 Task: Add Barlean's Lignan Flax Oil to the cart.
Action: Mouse moved to (238, 121)
Screenshot: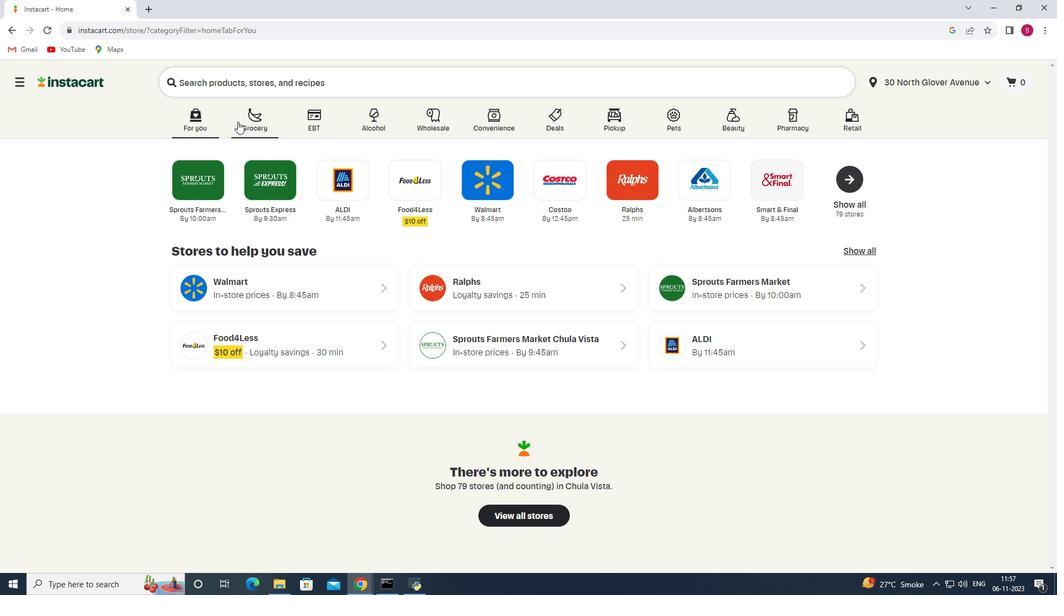 
Action: Mouse pressed left at (238, 121)
Screenshot: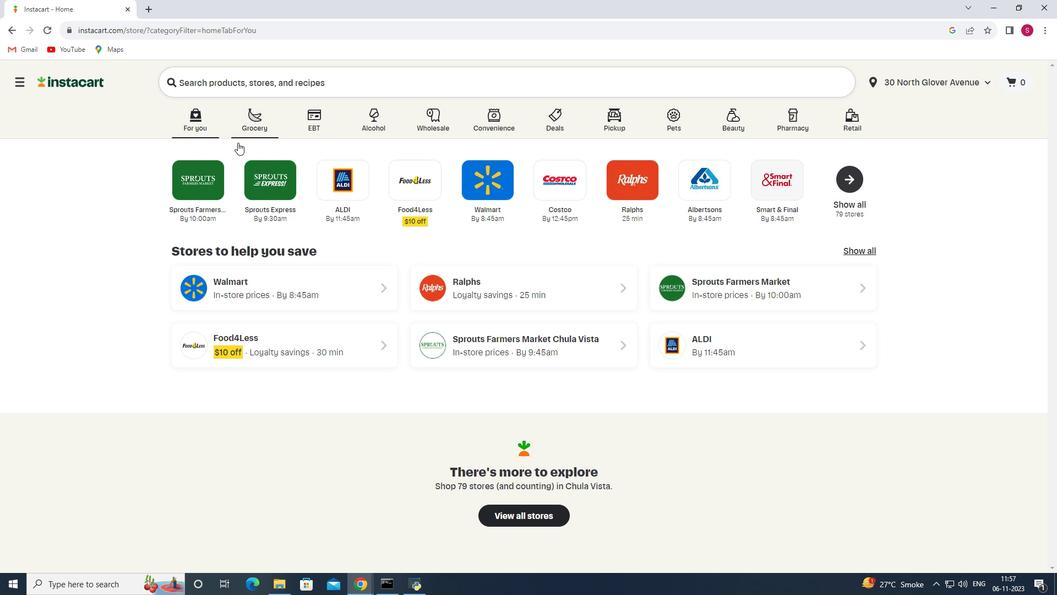 
Action: Mouse moved to (232, 309)
Screenshot: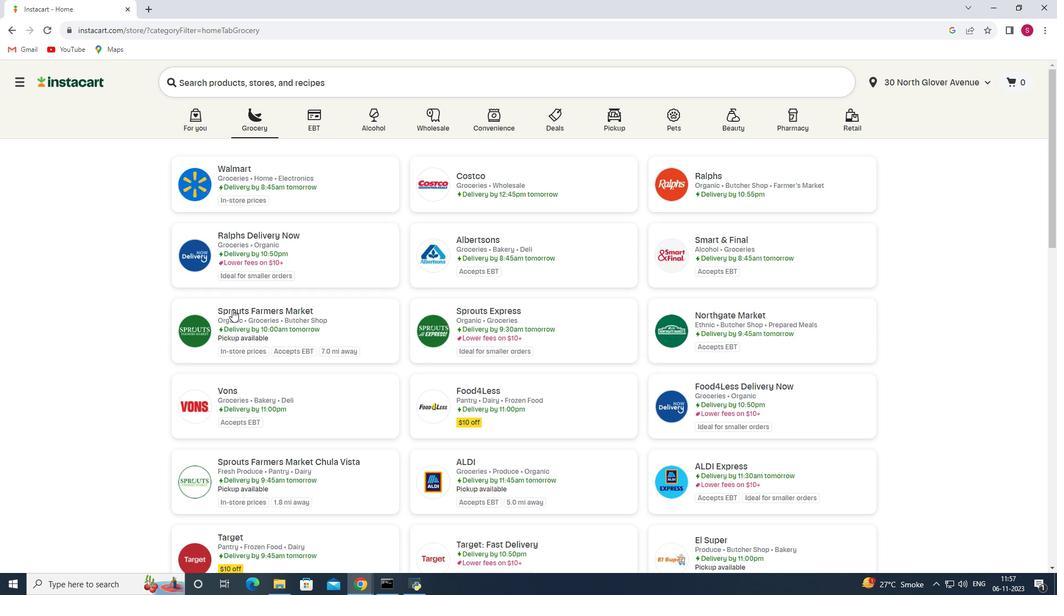 
Action: Mouse pressed left at (232, 309)
Screenshot: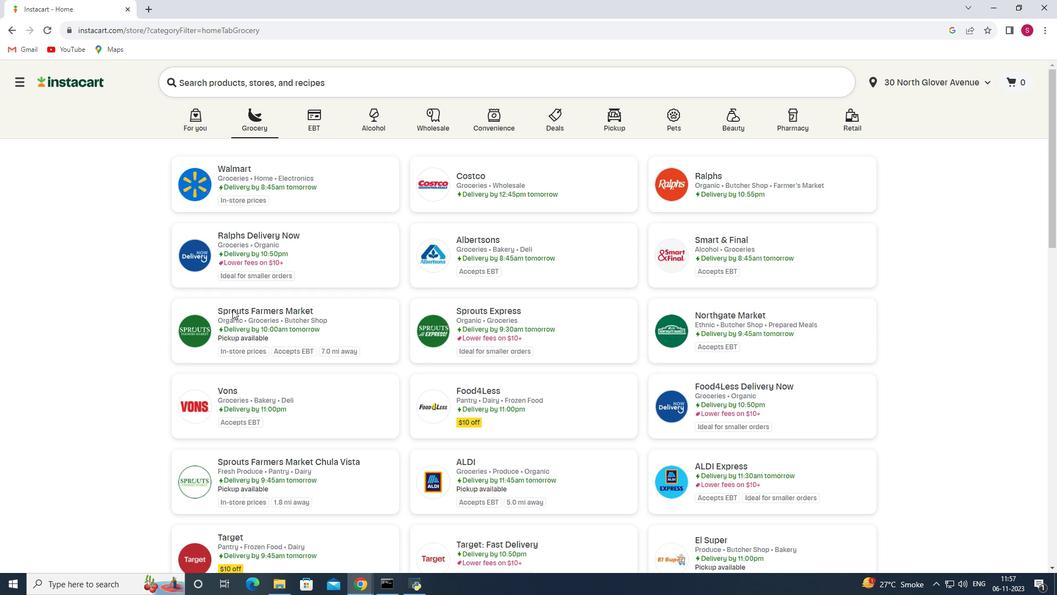 
Action: Mouse moved to (78, 343)
Screenshot: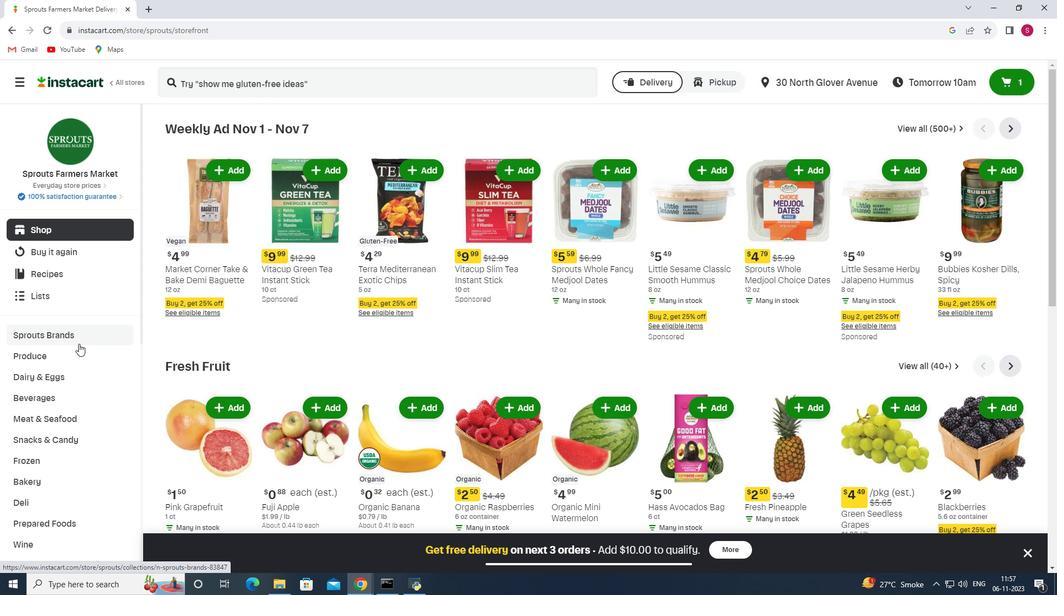 
Action: Mouse scrolled (78, 343) with delta (0, 0)
Screenshot: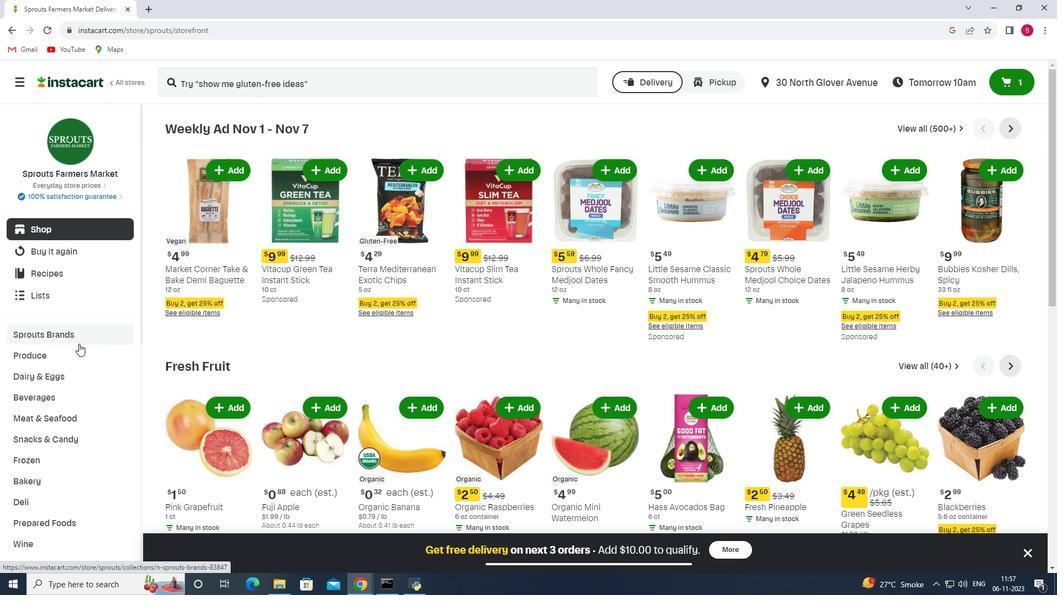 
Action: Mouse scrolled (78, 343) with delta (0, 0)
Screenshot: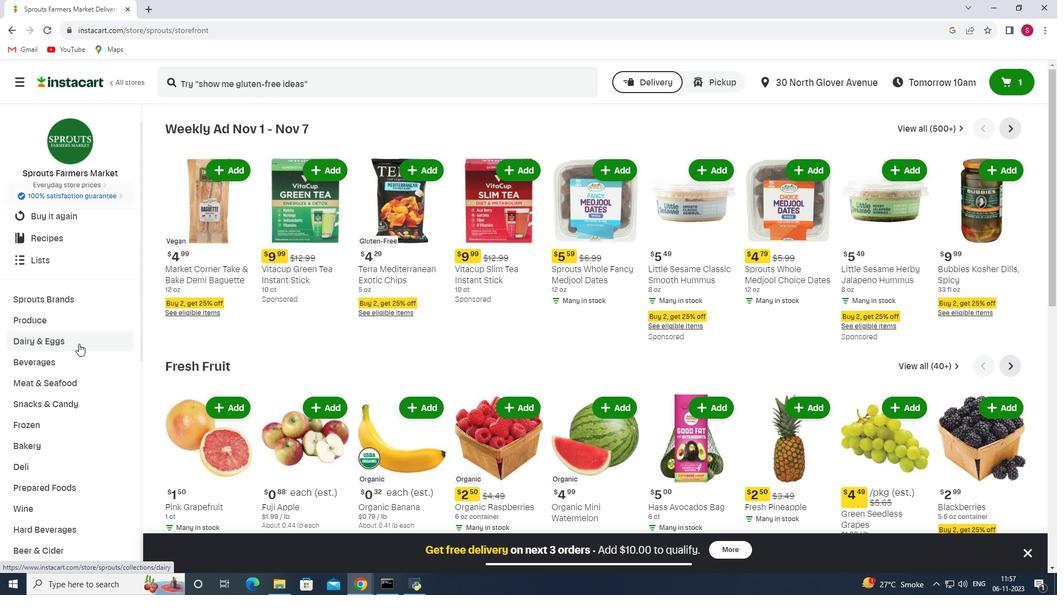
Action: Mouse scrolled (78, 343) with delta (0, 0)
Screenshot: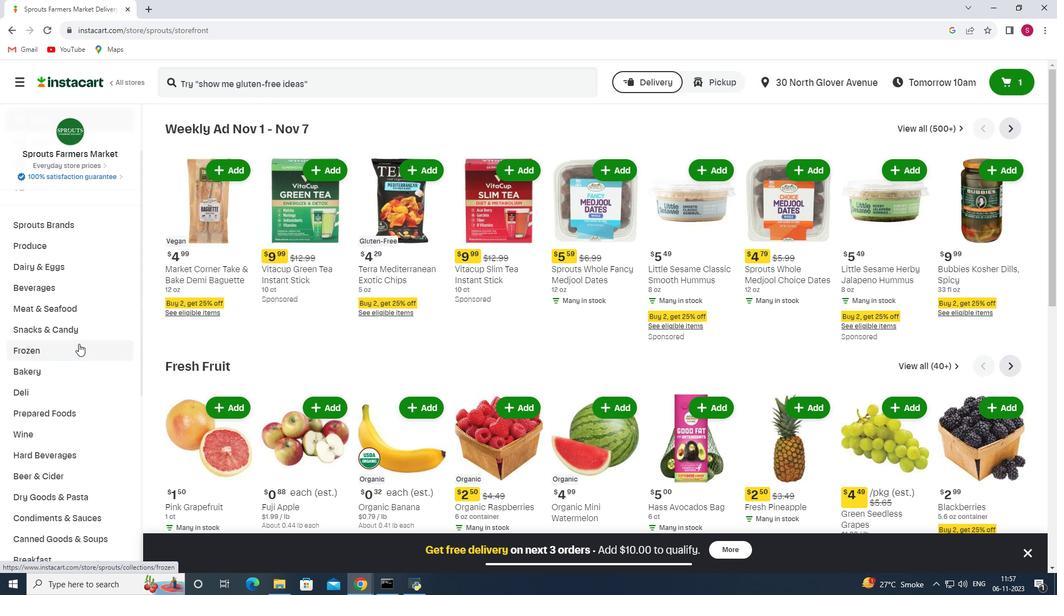 
Action: Mouse scrolled (78, 343) with delta (0, 0)
Screenshot: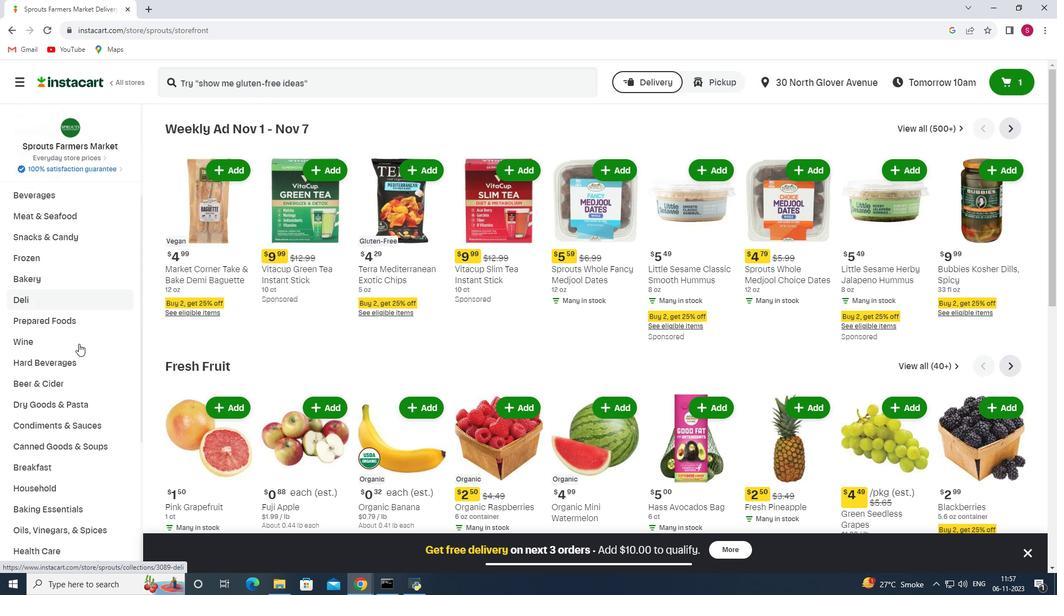
Action: Mouse scrolled (78, 343) with delta (0, 0)
Screenshot: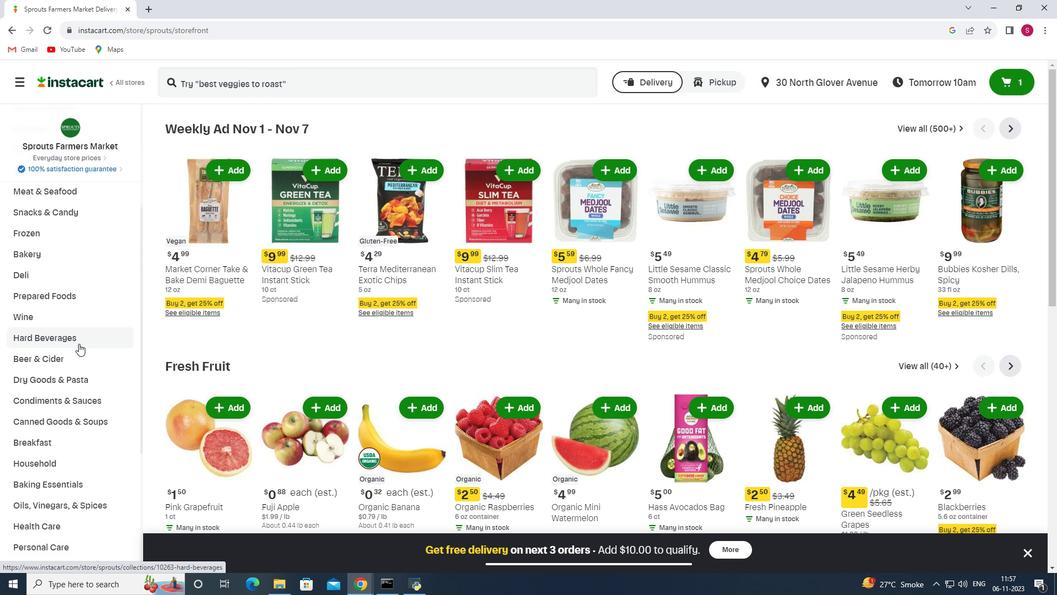 
Action: Mouse scrolled (78, 343) with delta (0, 0)
Screenshot: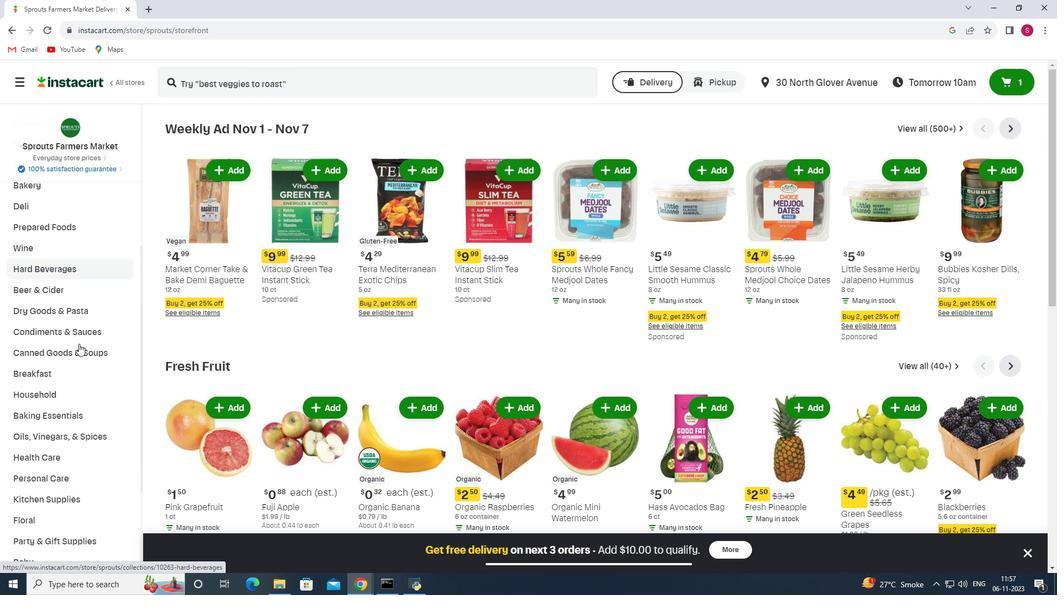 
Action: Mouse scrolled (78, 343) with delta (0, 0)
Screenshot: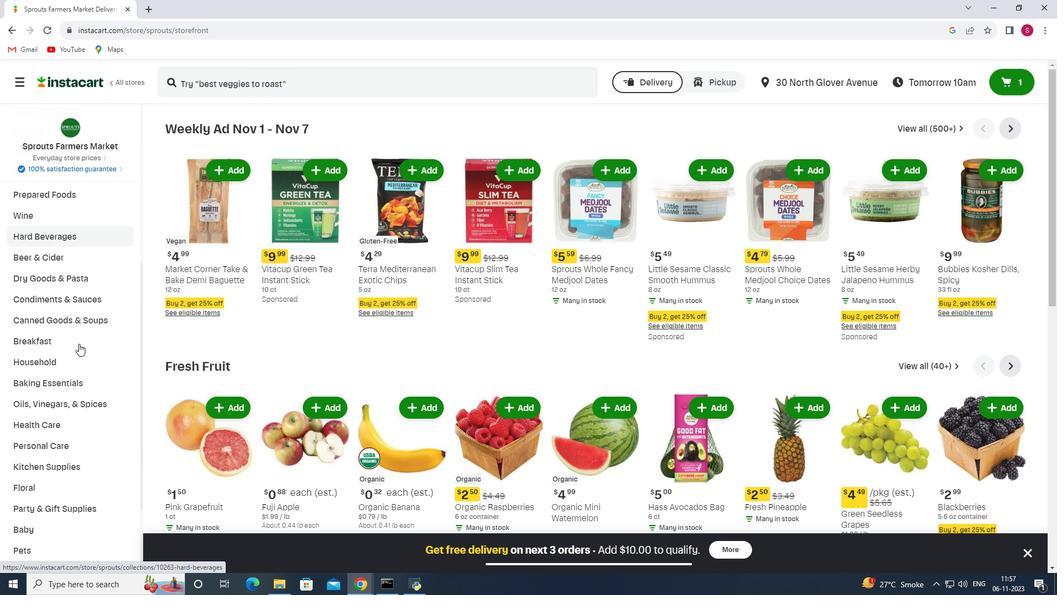 
Action: Mouse moved to (78, 347)
Screenshot: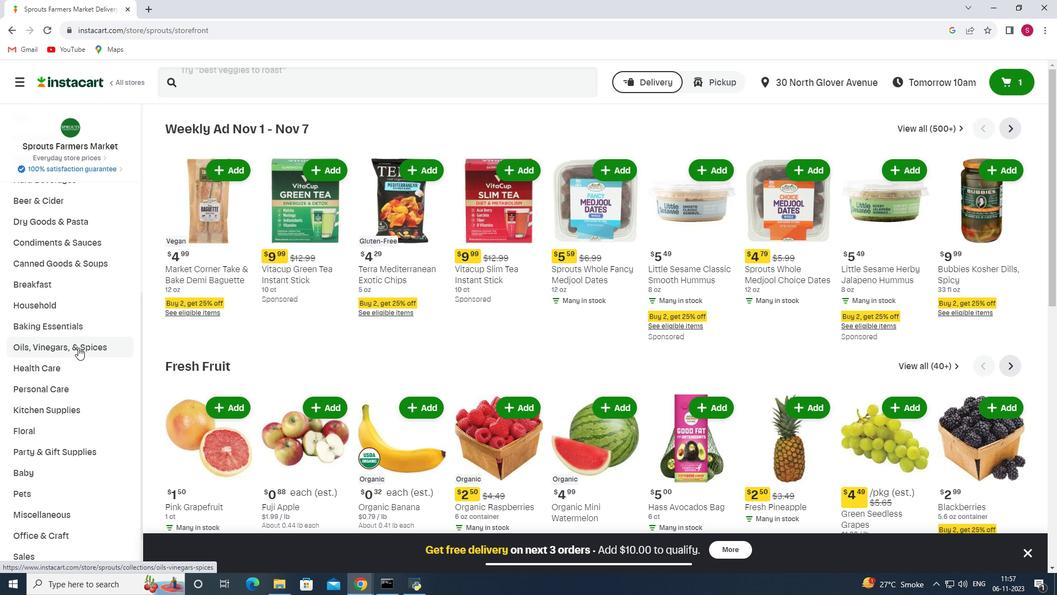
Action: Mouse scrolled (78, 347) with delta (0, 0)
Screenshot: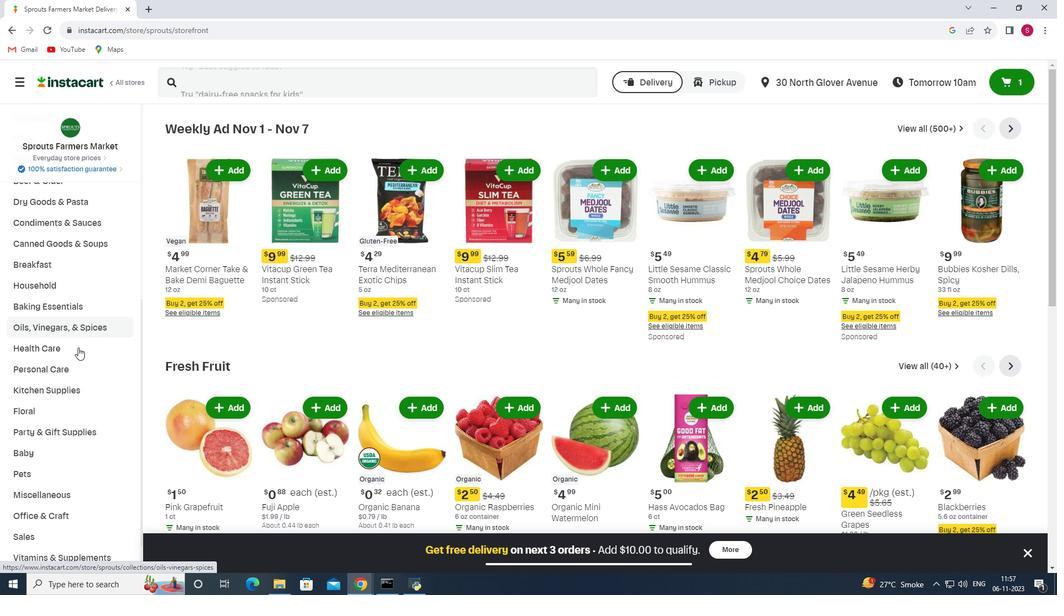 
Action: Mouse scrolled (78, 347) with delta (0, 0)
Screenshot: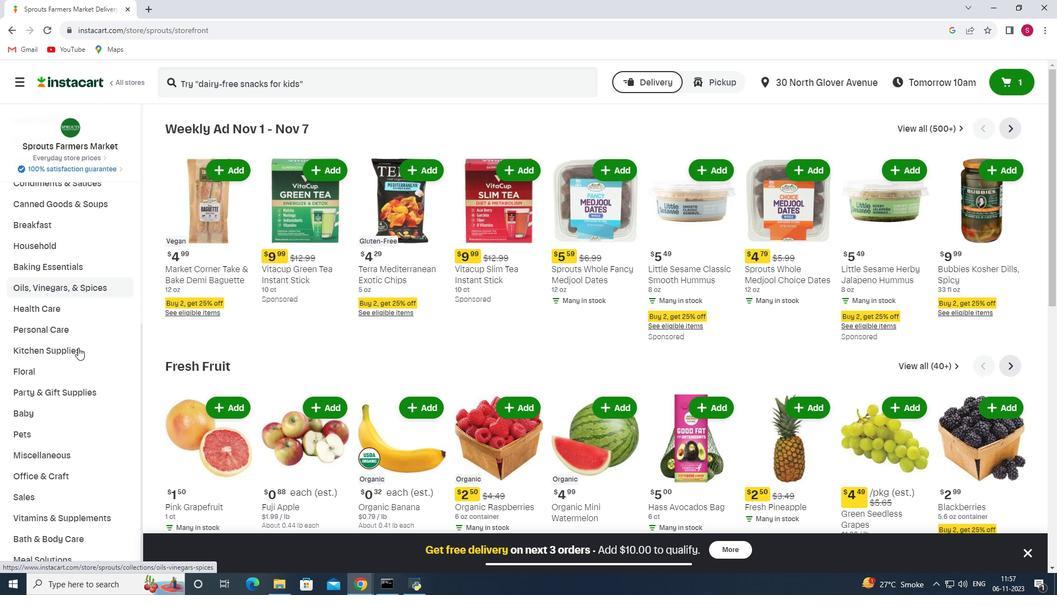 
Action: Mouse scrolled (78, 347) with delta (0, 0)
Screenshot: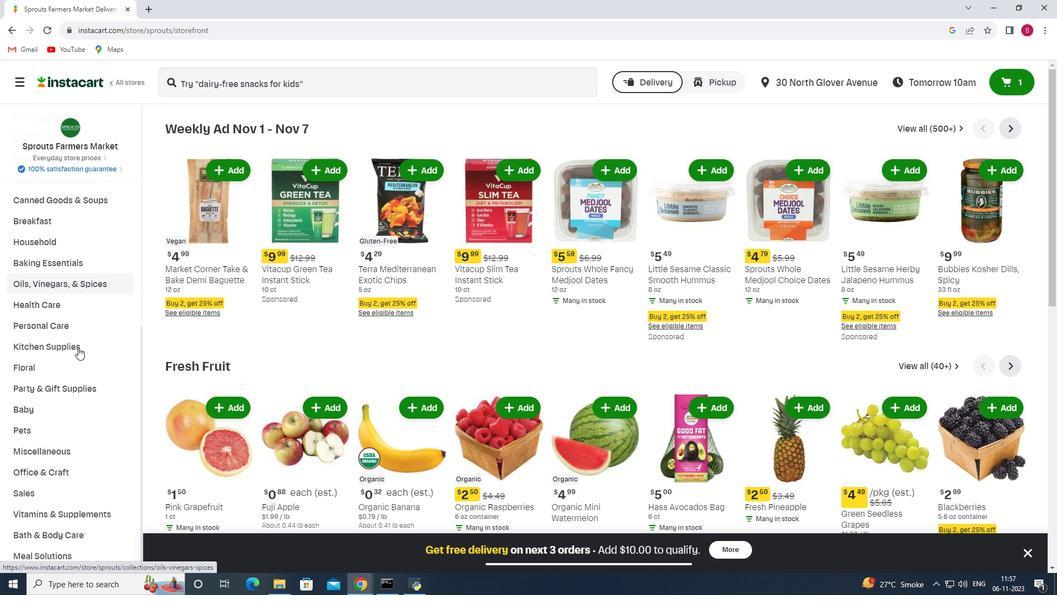 
Action: Mouse scrolled (78, 347) with delta (0, 0)
Screenshot: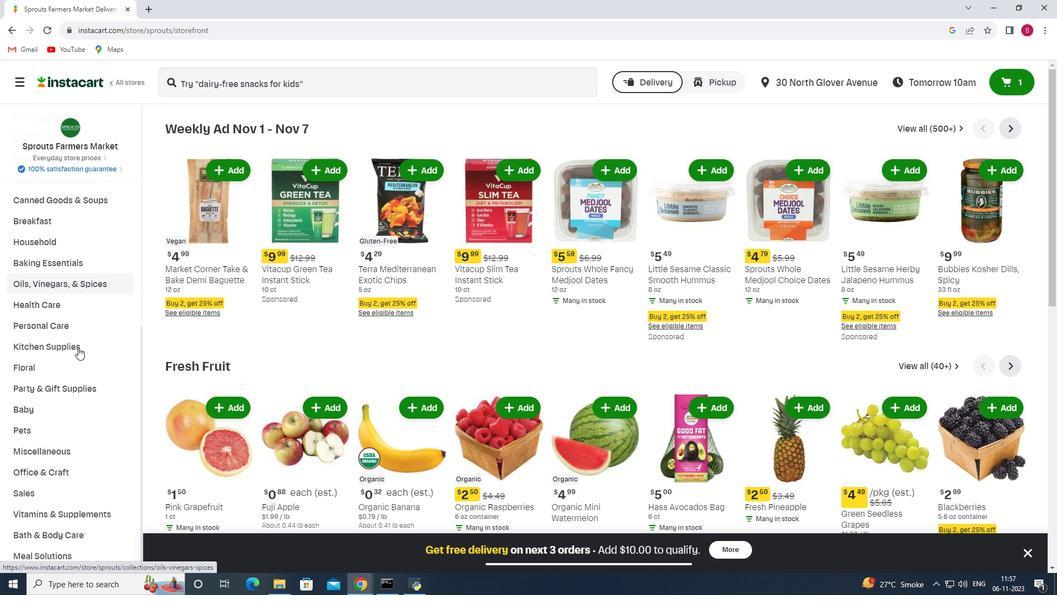 
Action: Mouse moved to (44, 300)
Screenshot: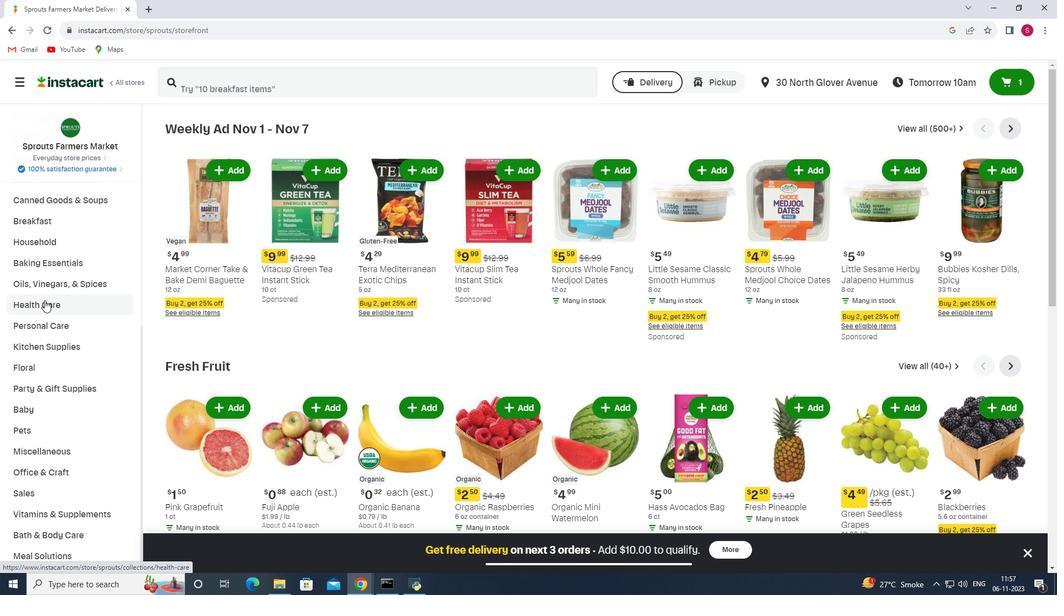 
Action: Mouse pressed left at (44, 300)
Screenshot: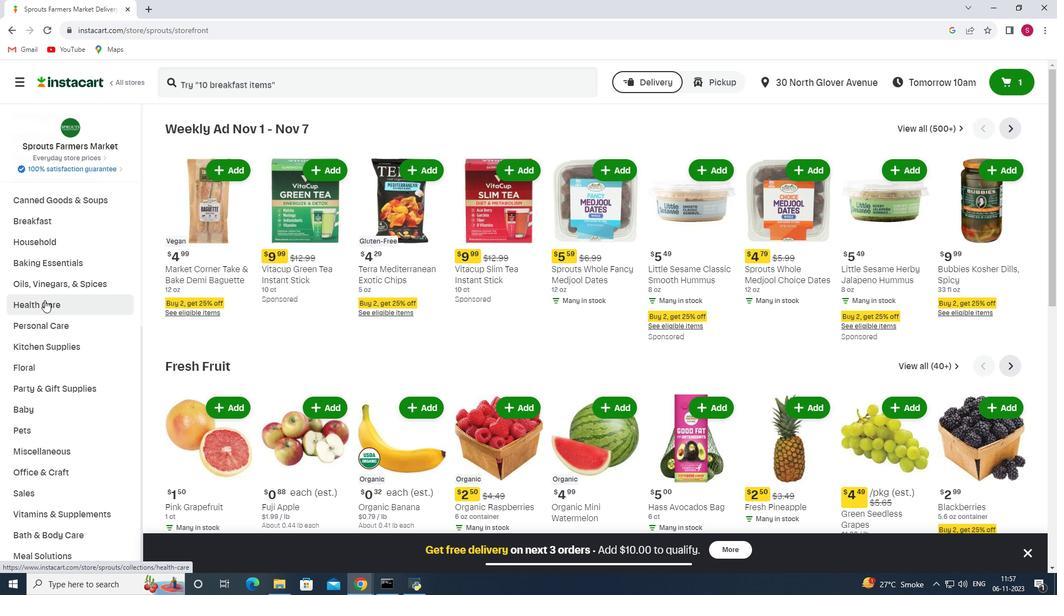 
Action: Mouse moved to (386, 155)
Screenshot: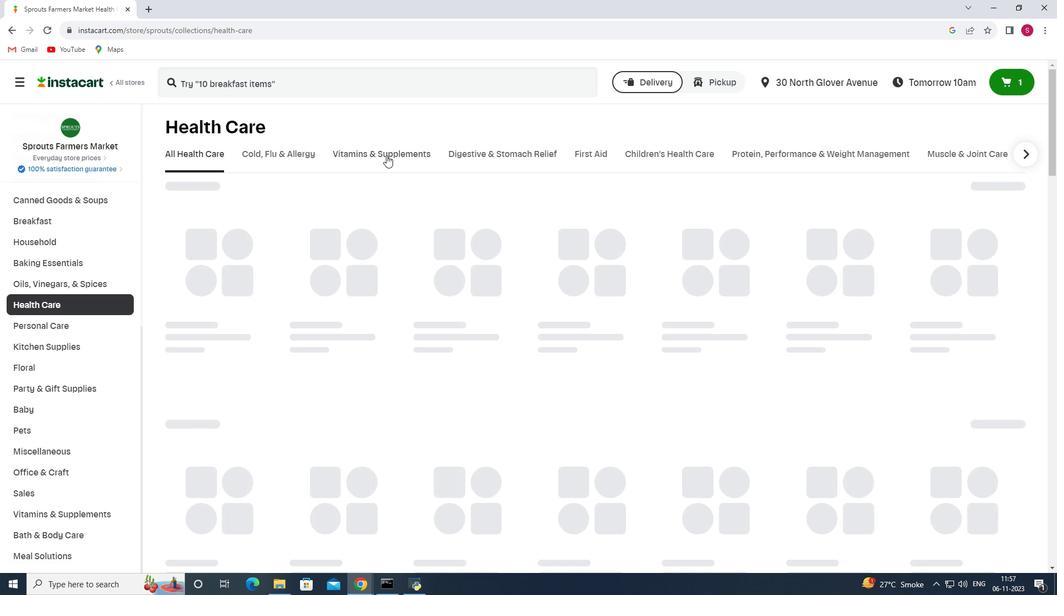 
Action: Mouse pressed left at (386, 155)
Screenshot: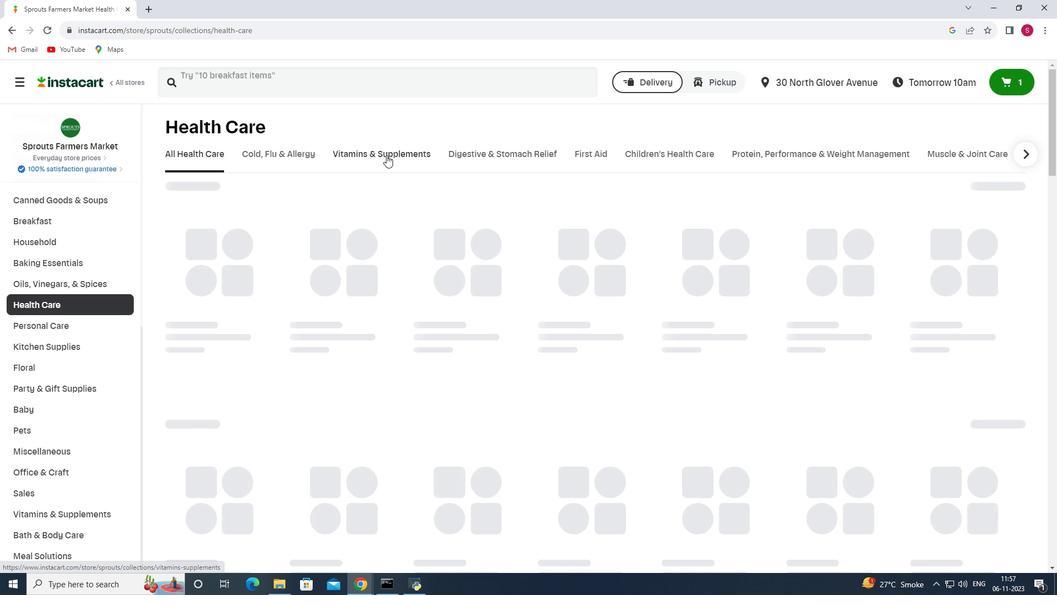 
Action: Mouse moved to (781, 190)
Screenshot: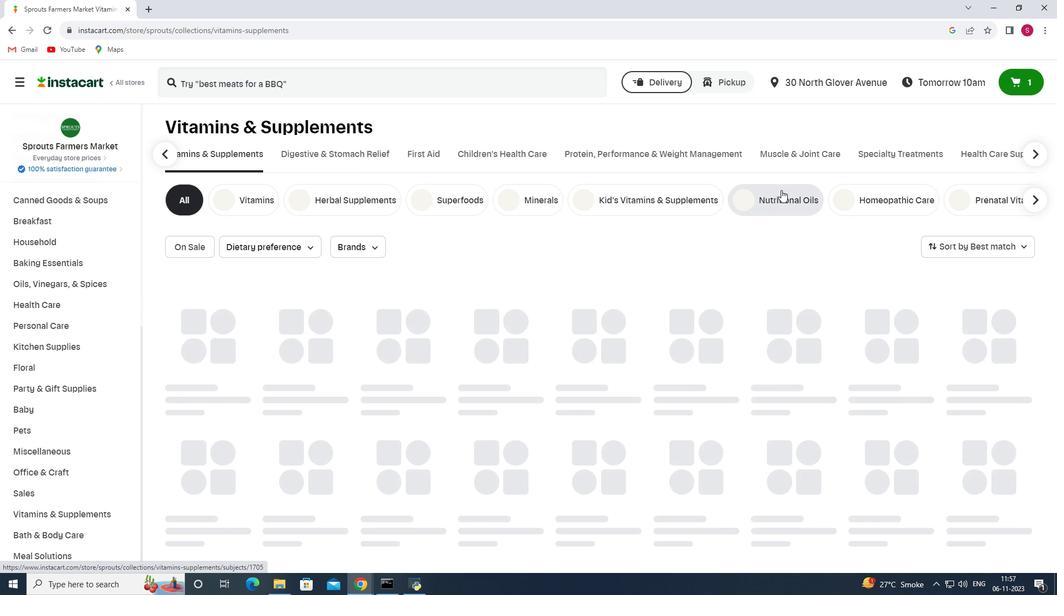 
Action: Mouse pressed left at (781, 190)
Screenshot: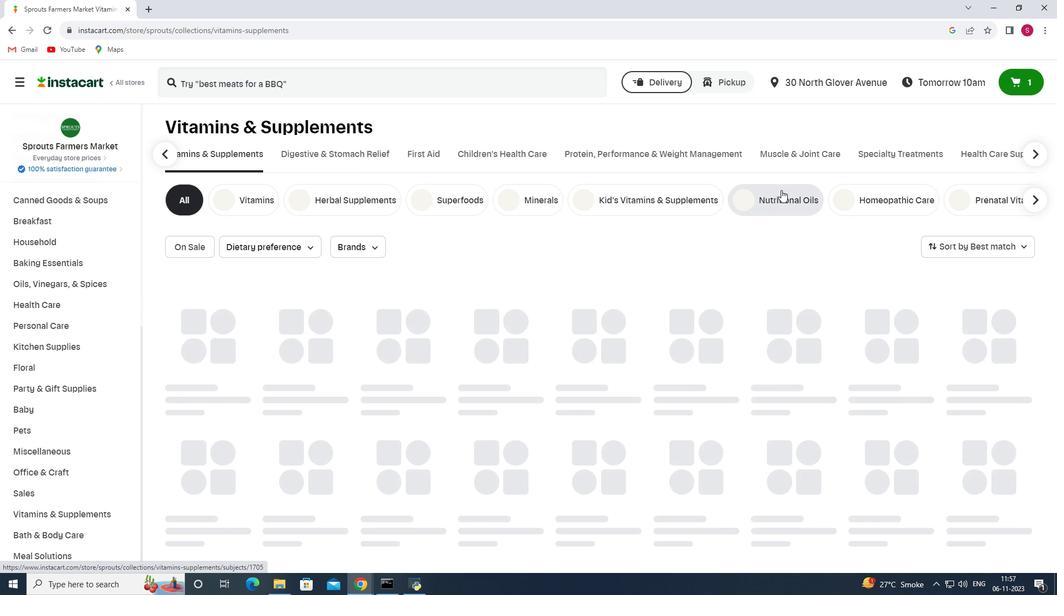 
Action: Mouse moved to (321, 88)
Screenshot: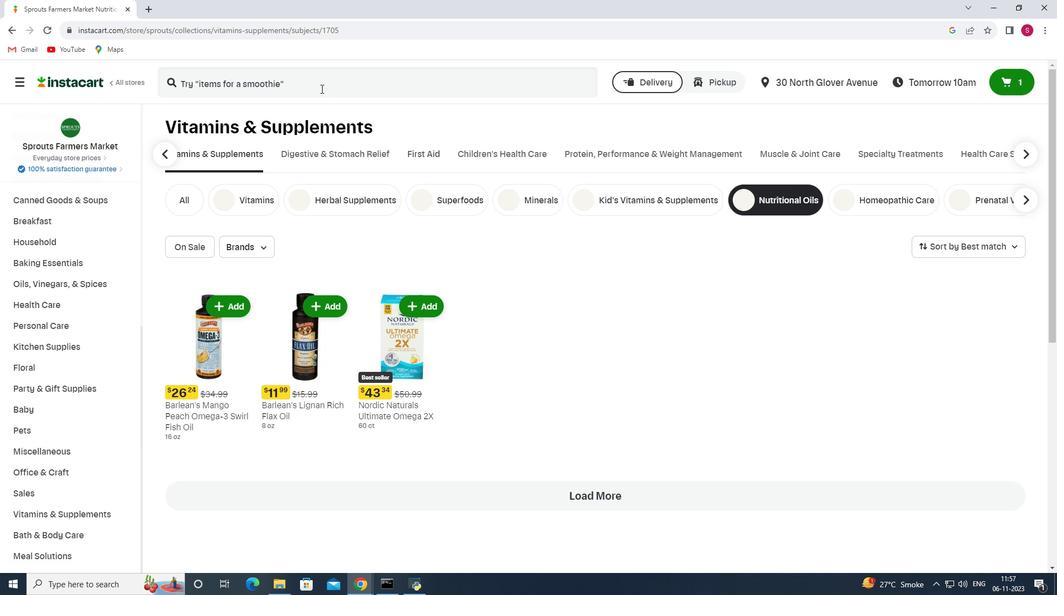 
Action: Mouse pressed left at (321, 88)
Screenshot: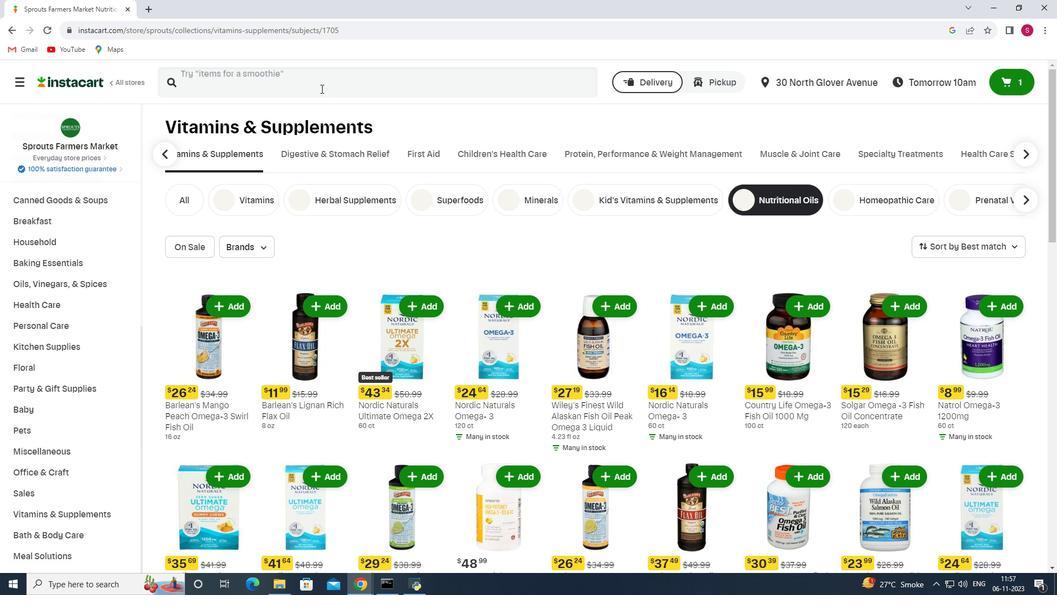 
Action: Key pressed <Key.shift>Barlean's<Key.space><Key.shift>lignan<Key.space><Key.shift>Flax<Key.space><Key.shift>Oil<Key.enter>
Screenshot: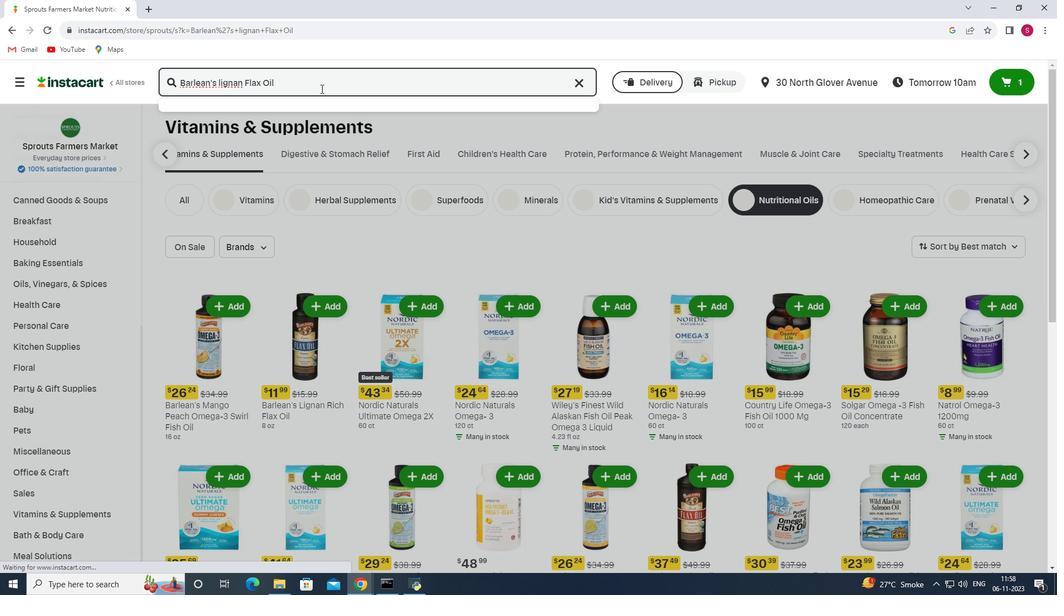 
Action: Mouse moved to (298, 178)
Screenshot: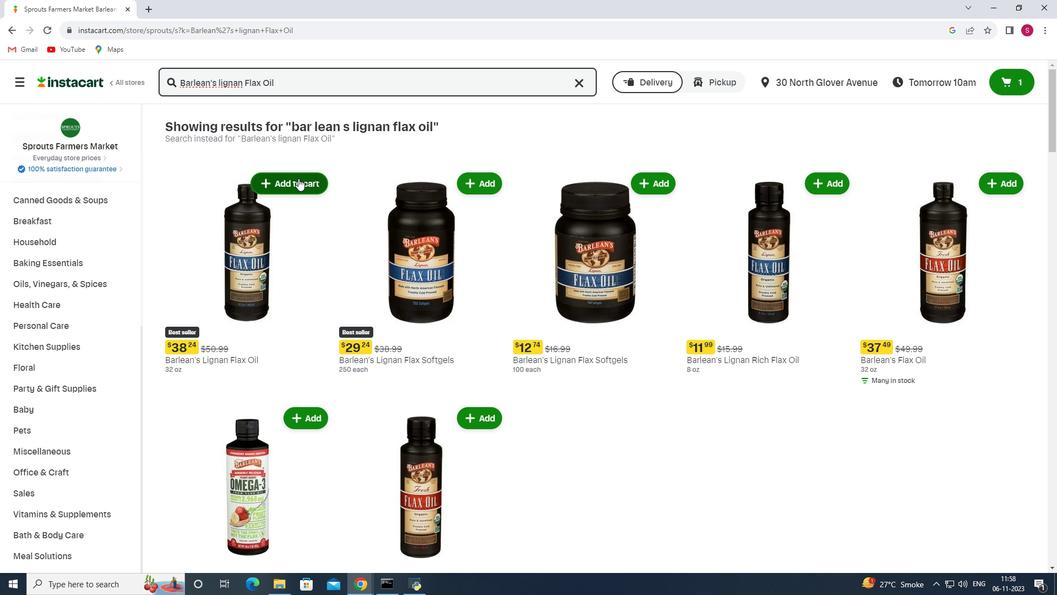 
Action: Mouse pressed left at (298, 178)
Screenshot: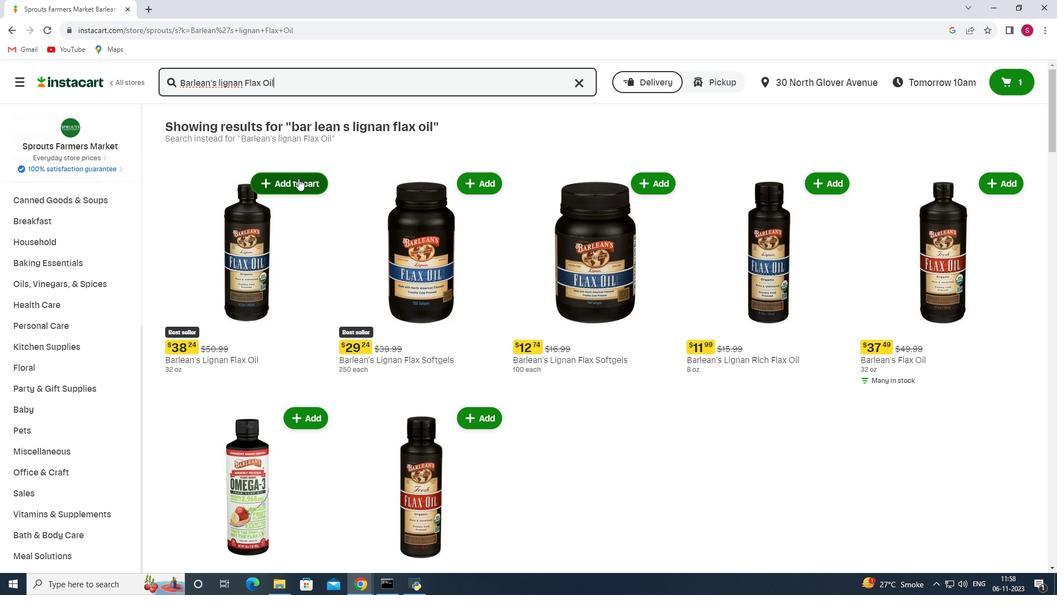 
